 Task: Set user file indexing value of 2000.
Action: Mouse moved to (53, 479)
Screenshot: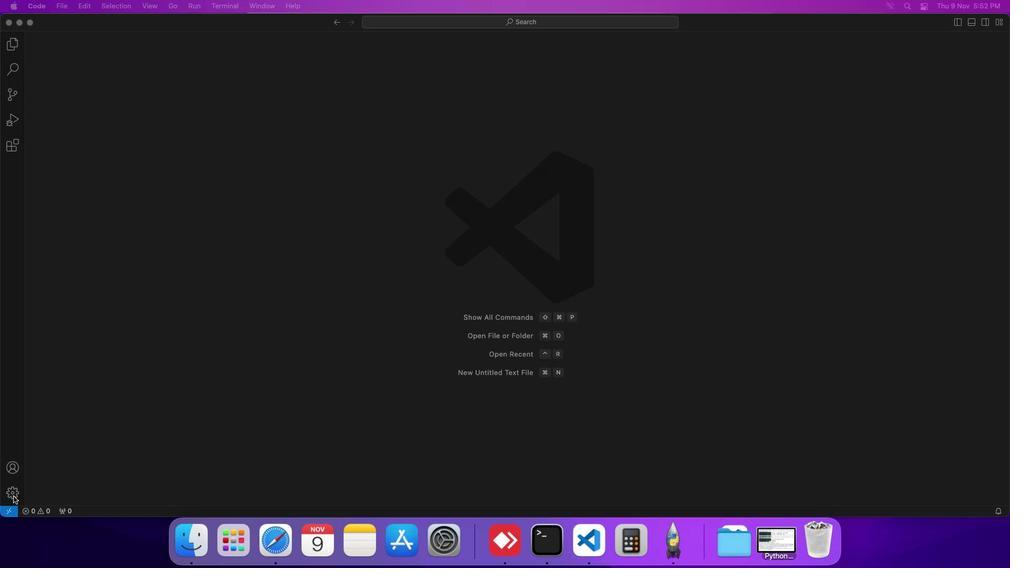 
Action: Mouse pressed left at (53, 479)
Screenshot: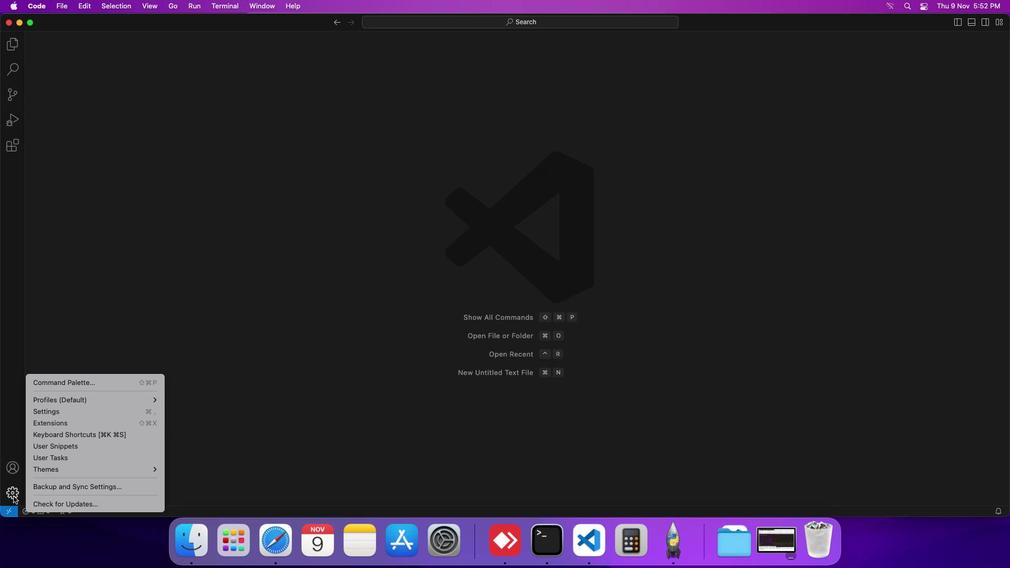 
Action: Mouse moved to (105, 399)
Screenshot: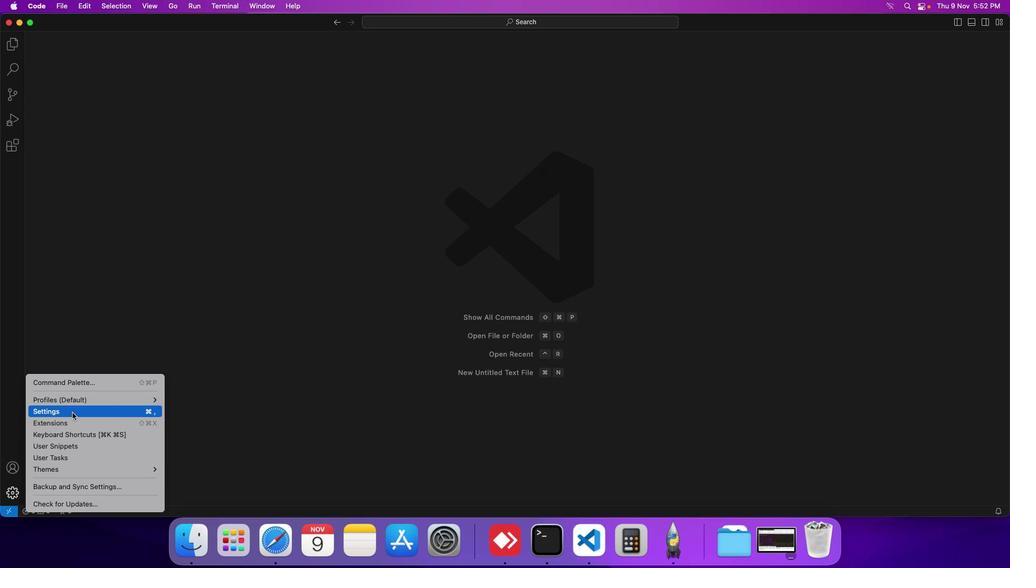 
Action: Mouse pressed left at (105, 399)
Screenshot: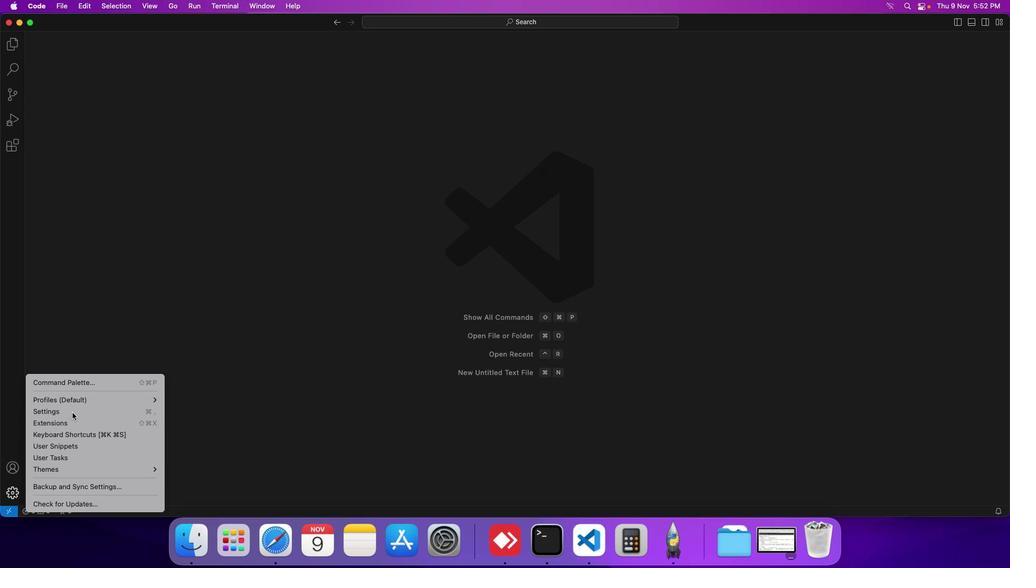 
Action: Mouse moved to (274, 186)
Screenshot: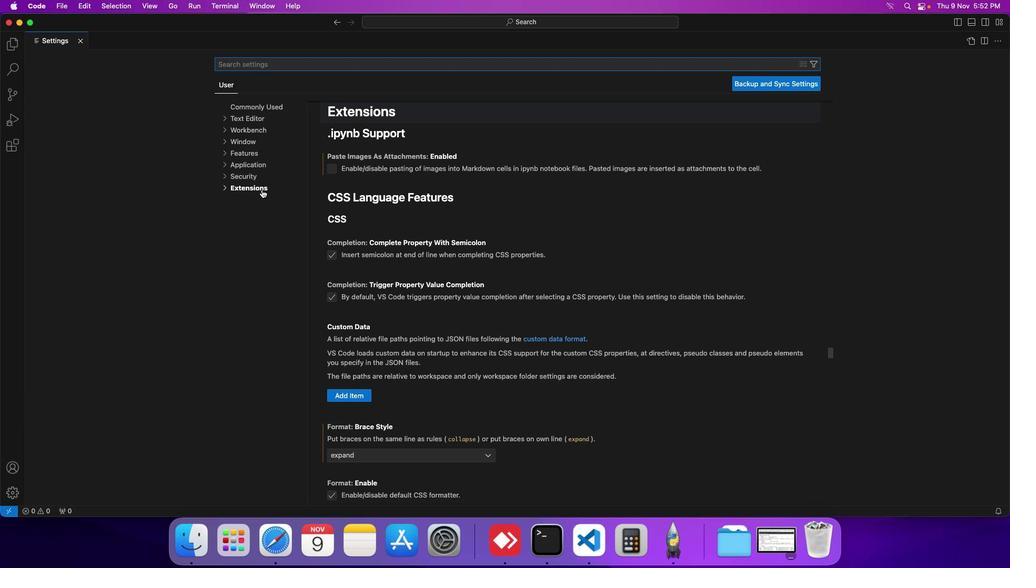 
Action: Mouse pressed left at (274, 186)
Screenshot: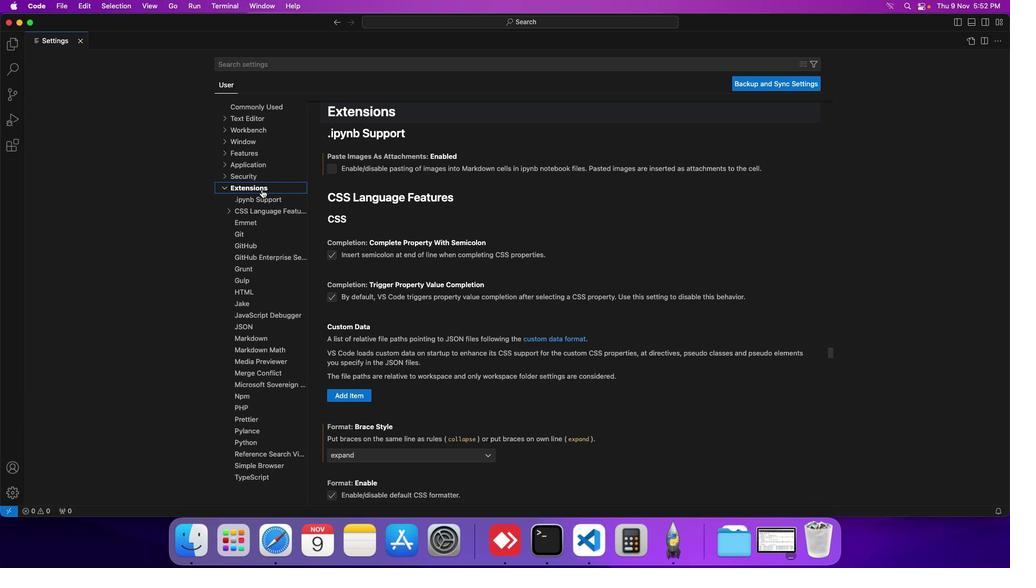 
Action: Mouse moved to (262, 412)
Screenshot: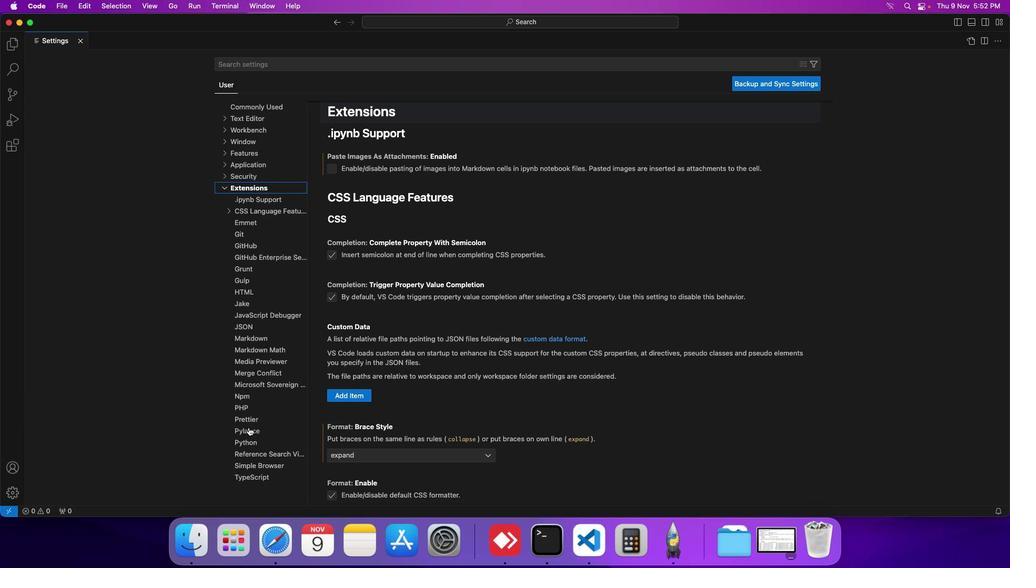 
Action: Mouse pressed left at (262, 412)
Screenshot: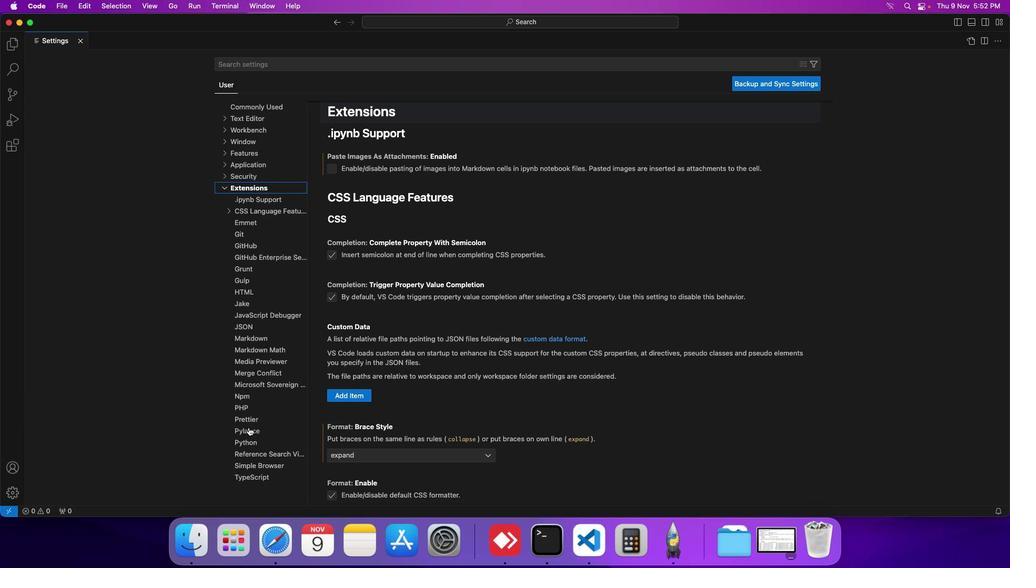 
Action: Mouse moved to (372, 418)
Screenshot: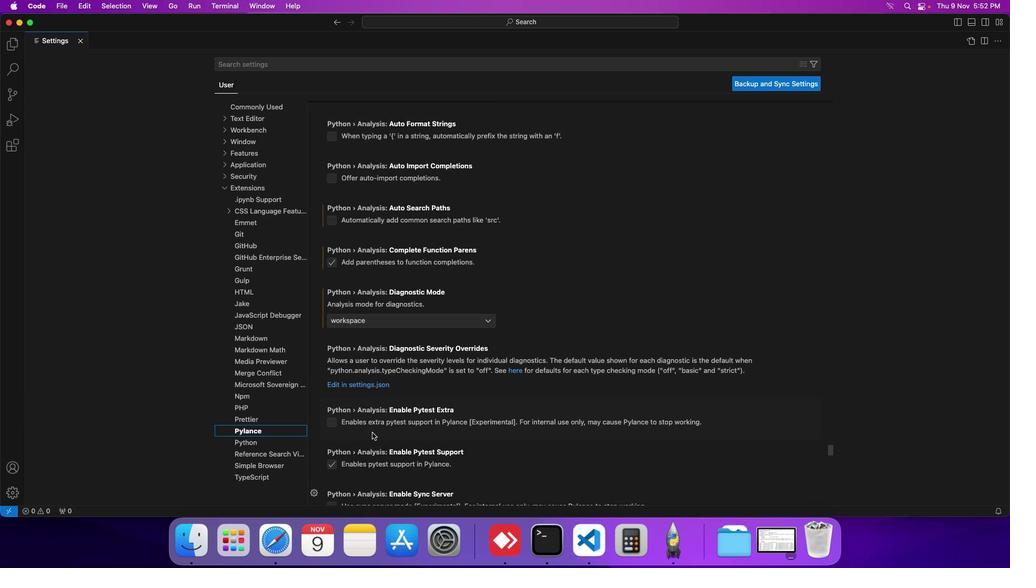 
Action: Mouse scrolled (372, 418) with delta (41, 5)
Screenshot: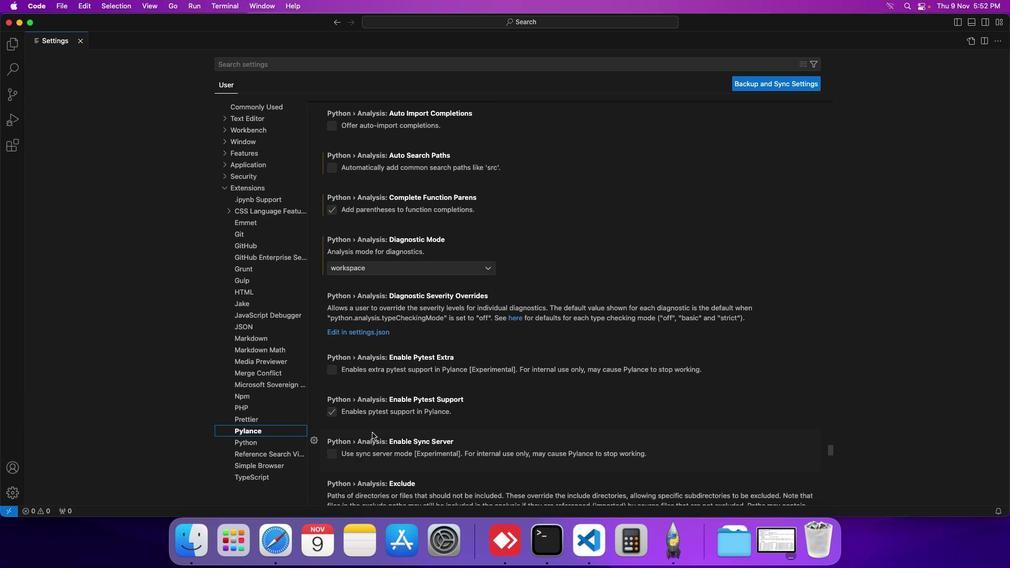 
Action: Mouse scrolled (372, 418) with delta (41, 5)
Screenshot: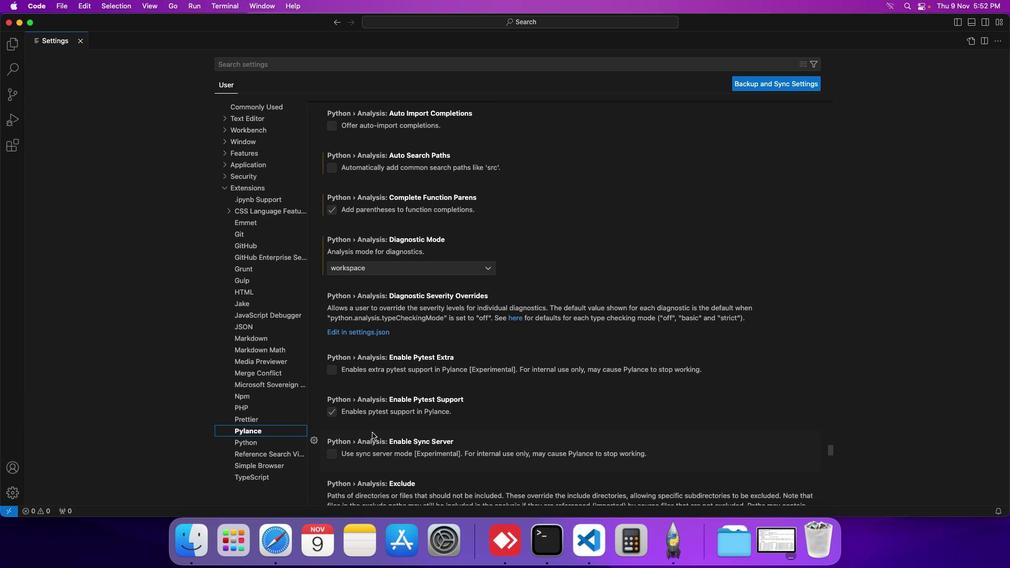 
Action: Mouse scrolled (372, 418) with delta (41, 4)
Screenshot: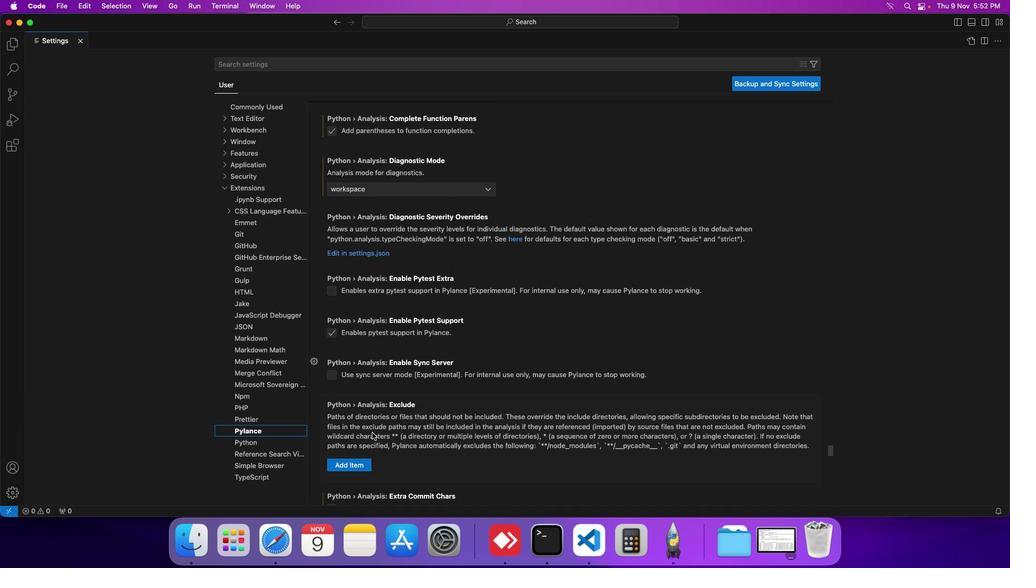 
Action: Mouse scrolled (372, 418) with delta (41, 4)
Screenshot: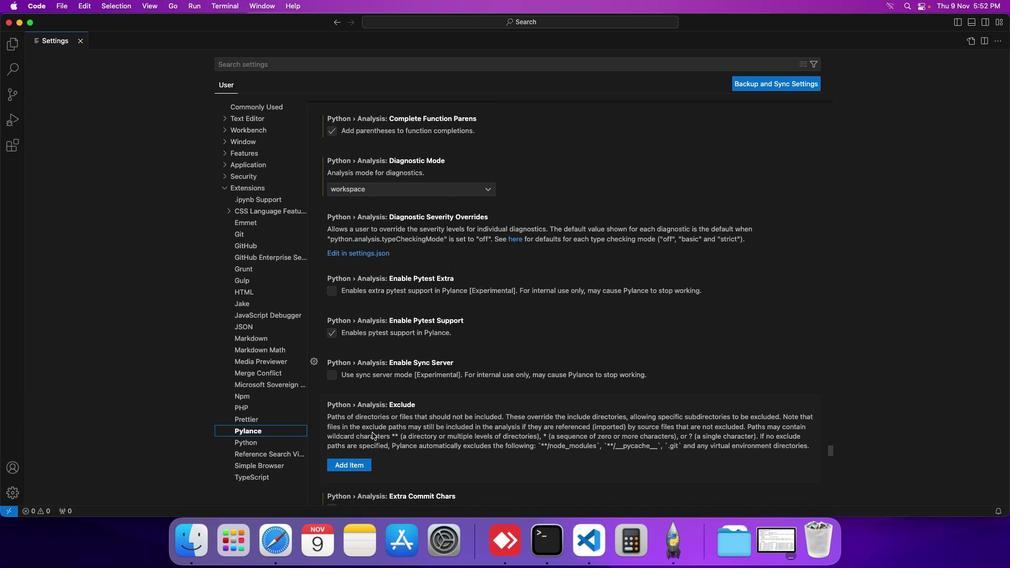 
Action: Mouse scrolled (372, 418) with delta (41, 5)
Screenshot: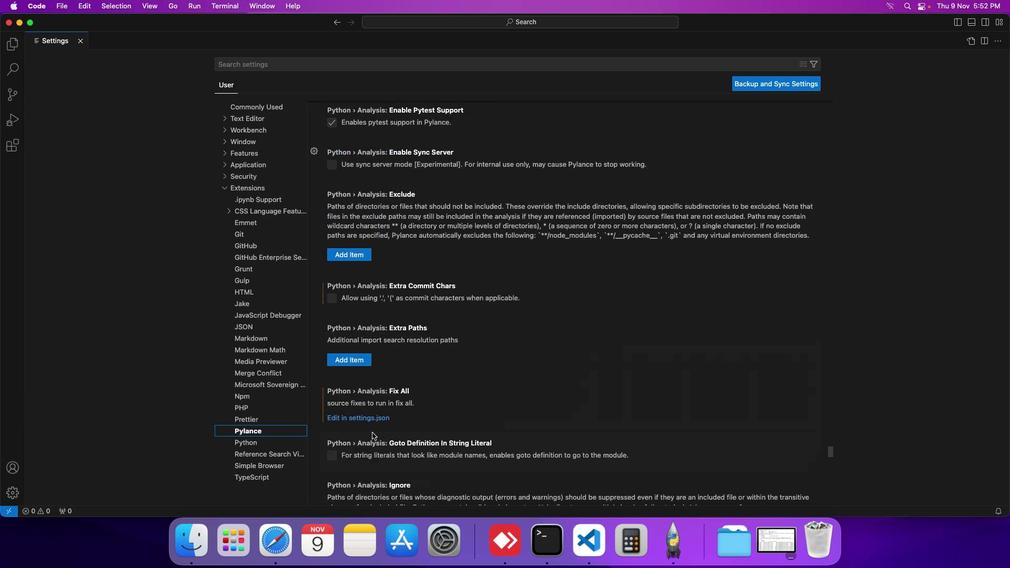 
Action: Mouse scrolled (372, 418) with delta (41, 5)
Screenshot: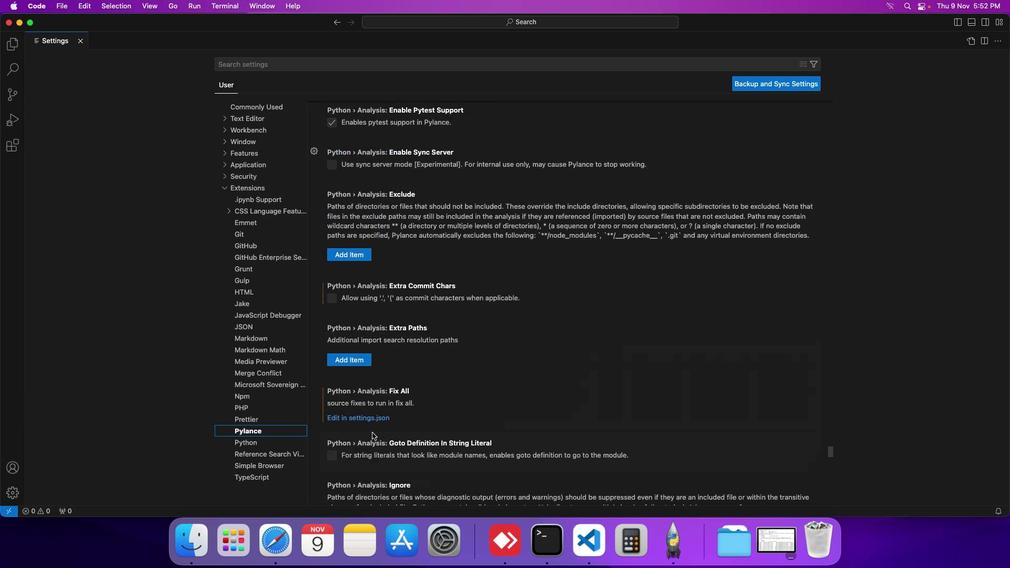 
Action: Mouse scrolled (372, 418) with delta (41, 4)
Screenshot: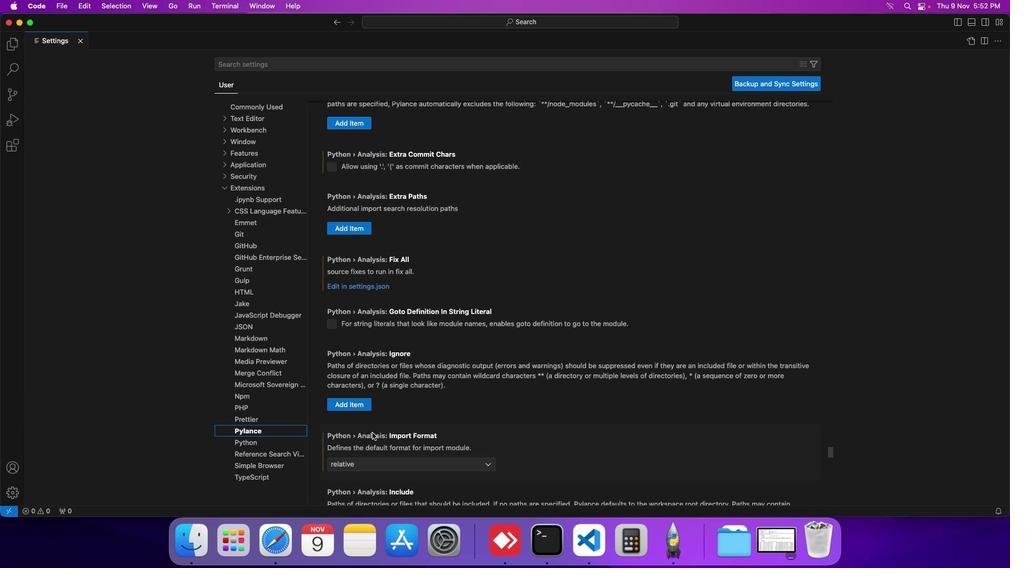 
Action: Mouse scrolled (372, 418) with delta (41, 3)
Screenshot: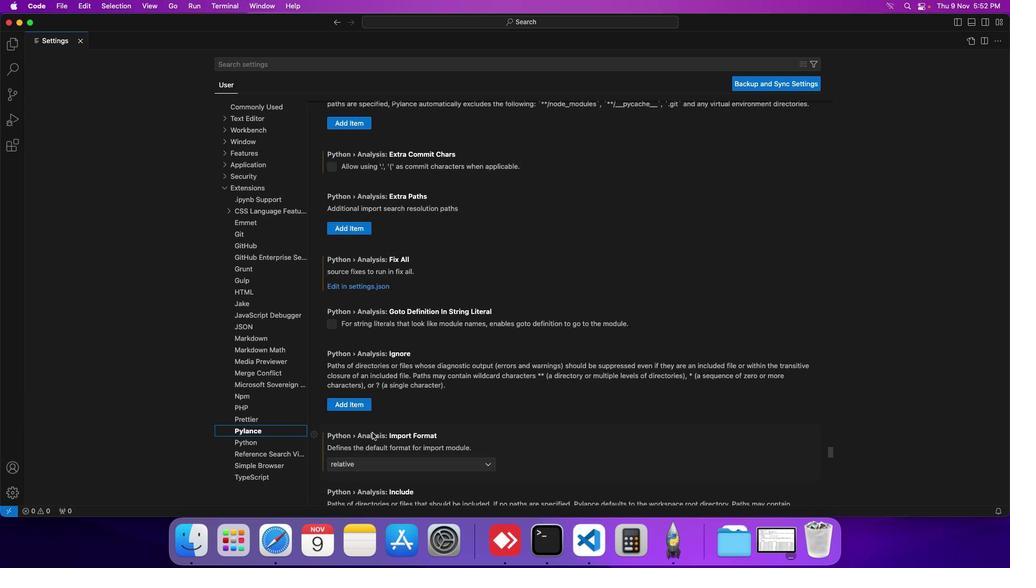 
Action: Mouse scrolled (372, 418) with delta (41, 3)
Screenshot: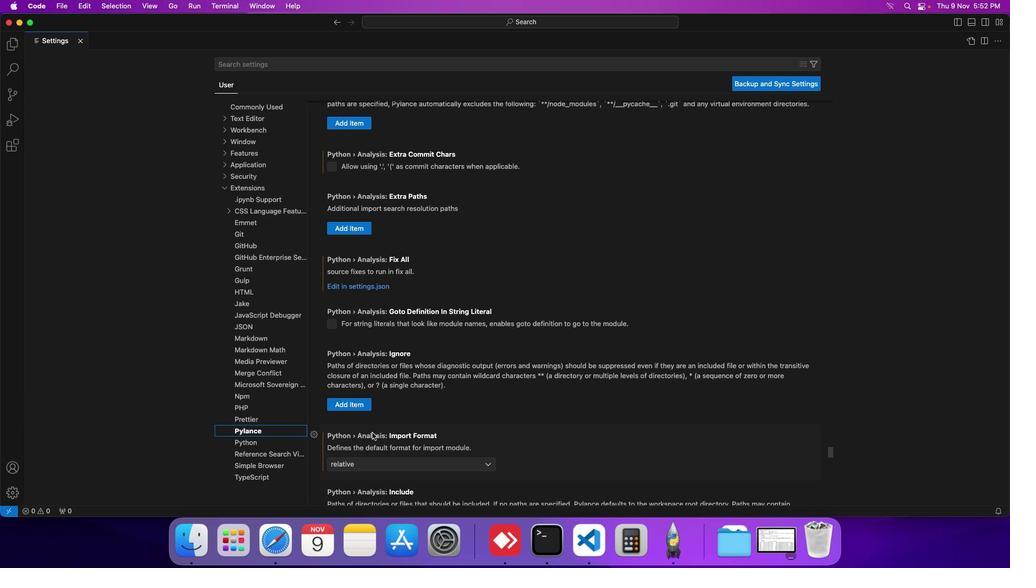 
Action: Mouse scrolled (372, 418) with delta (41, 5)
Screenshot: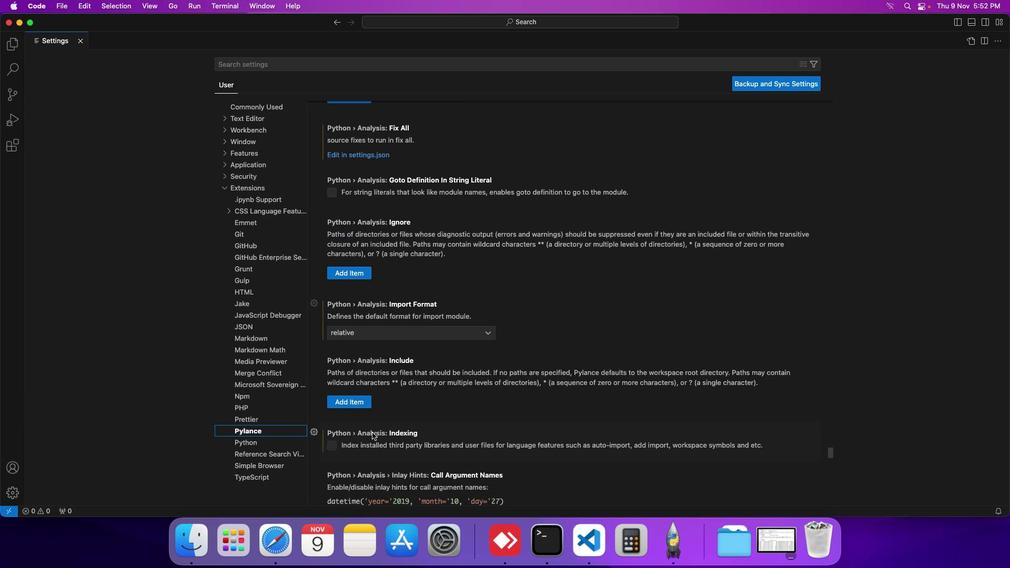 
Action: Mouse scrolled (372, 418) with delta (41, 5)
Screenshot: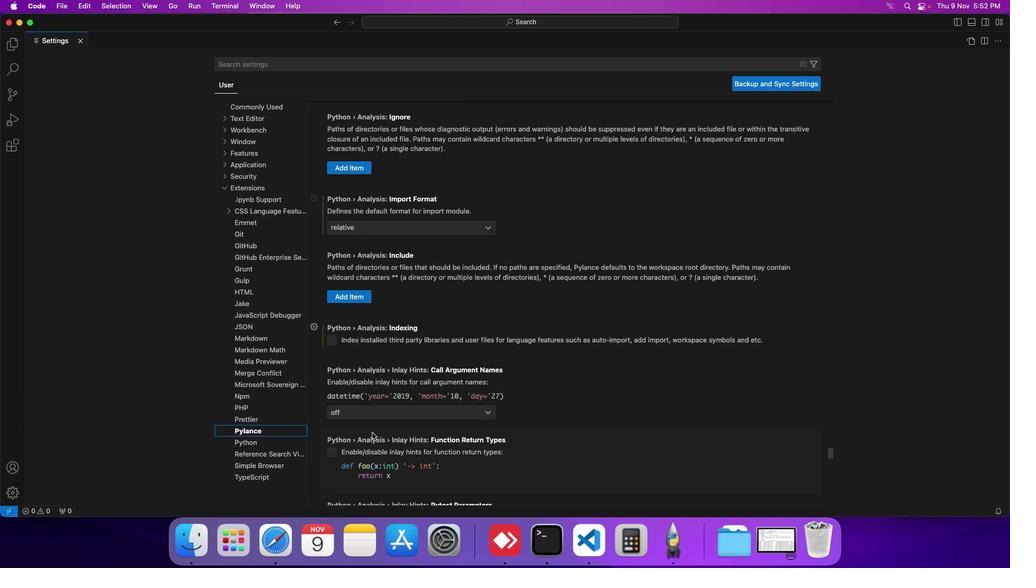 
Action: Mouse scrolled (372, 418) with delta (41, 4)
Screenshot: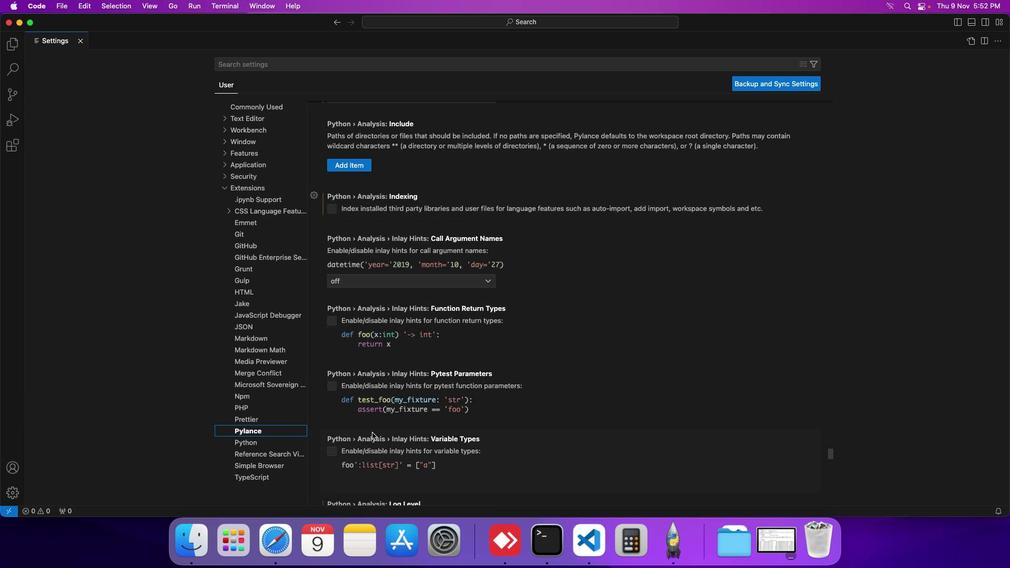 
Action: Mouse scrolled (372, 418) with delta (41, 3)
Screenshot: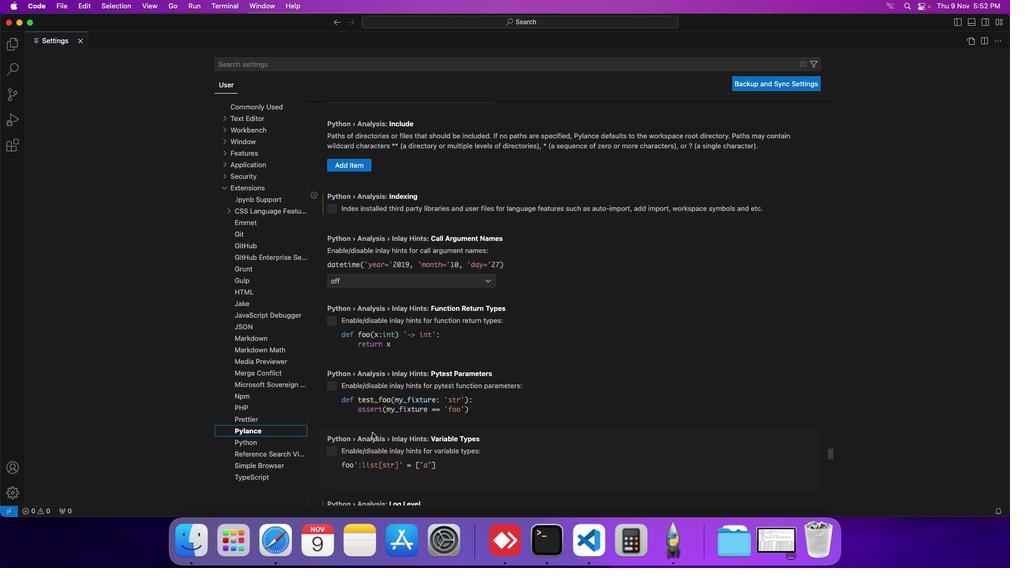 
Action: Mouse scrolled (372, 418) with delta (41, 3)
Screenshot: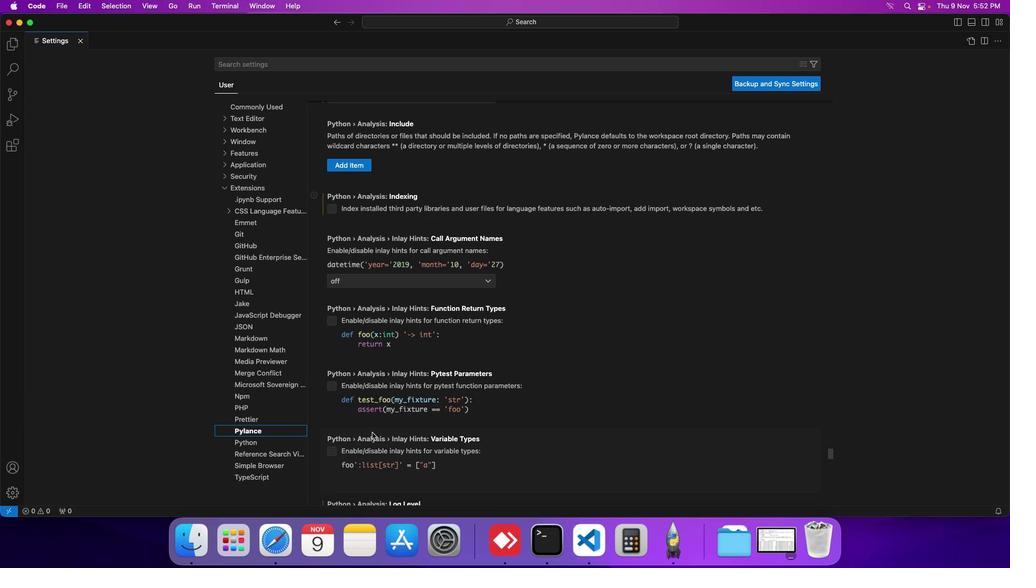 
Action: Mouse scrolled (372, 418) with delta (41, 5)
Screenshot: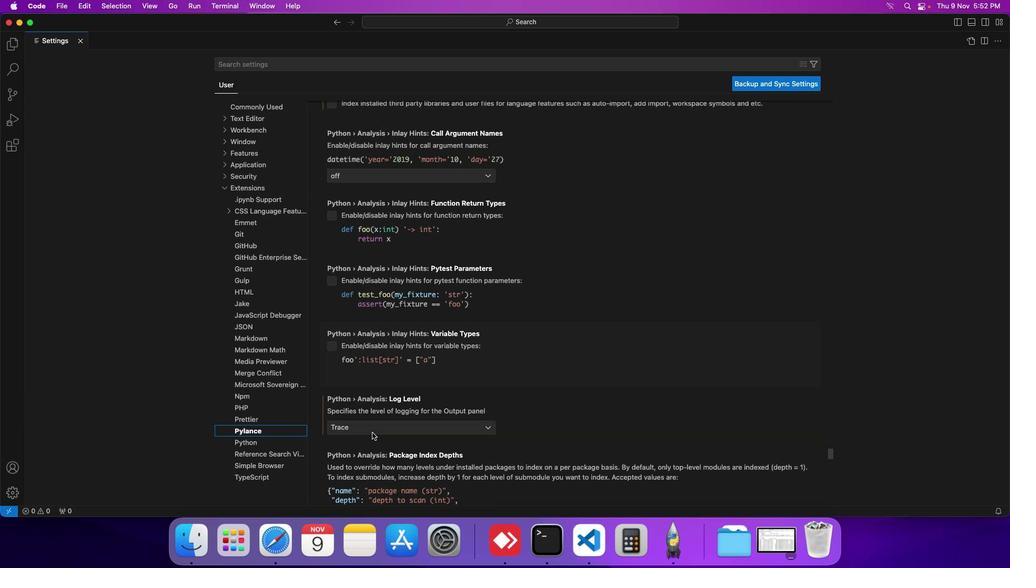 
Action: Mouse scrolled (372, 418) with delta (41, 5)
Screenshot: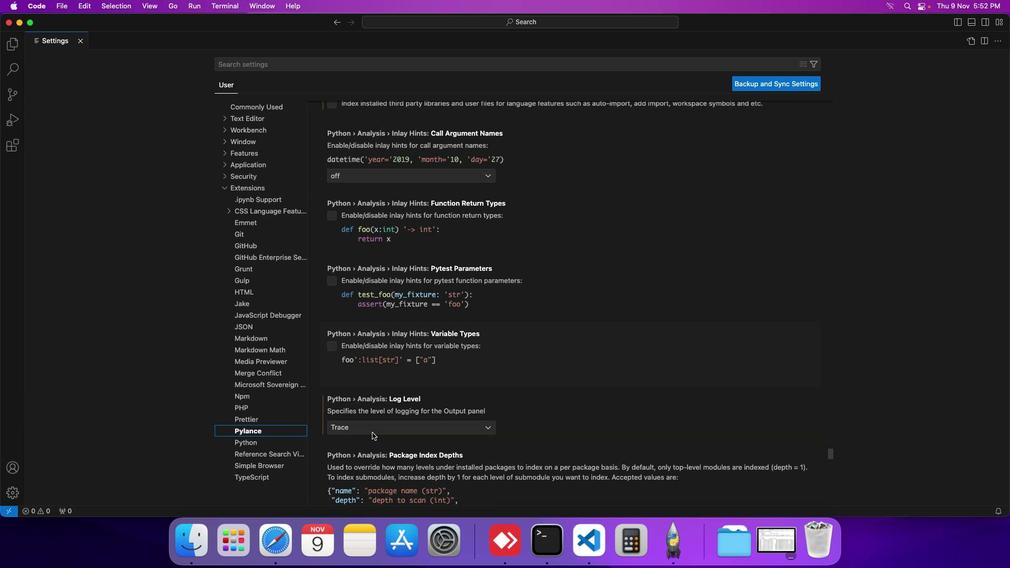 
Action: Mouse scrolled (372, 418) with delta (41, 4)
Screenshot: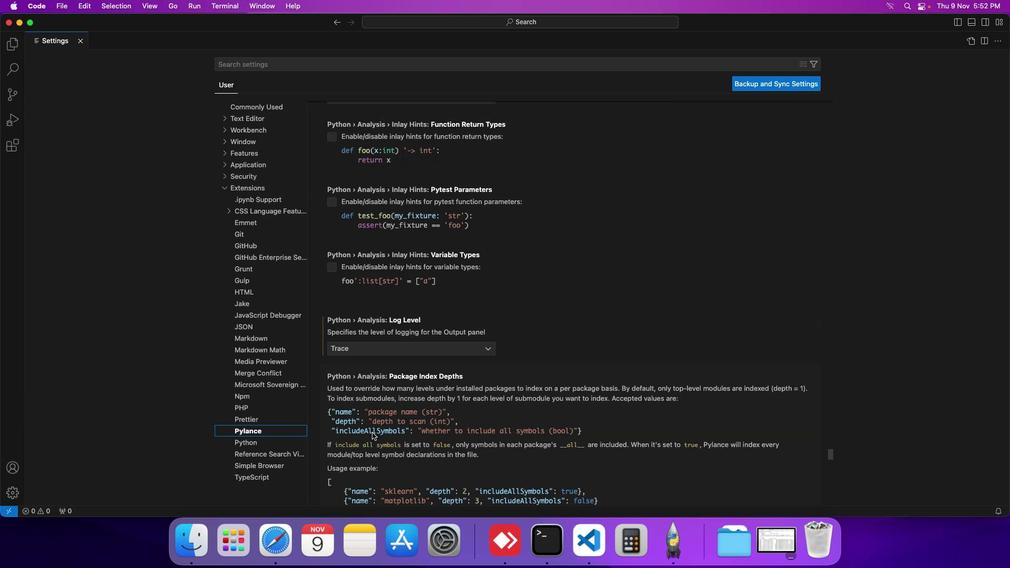 
Action: Mouse scrolled (372, 418) with delta (41, 4)
Screenshot: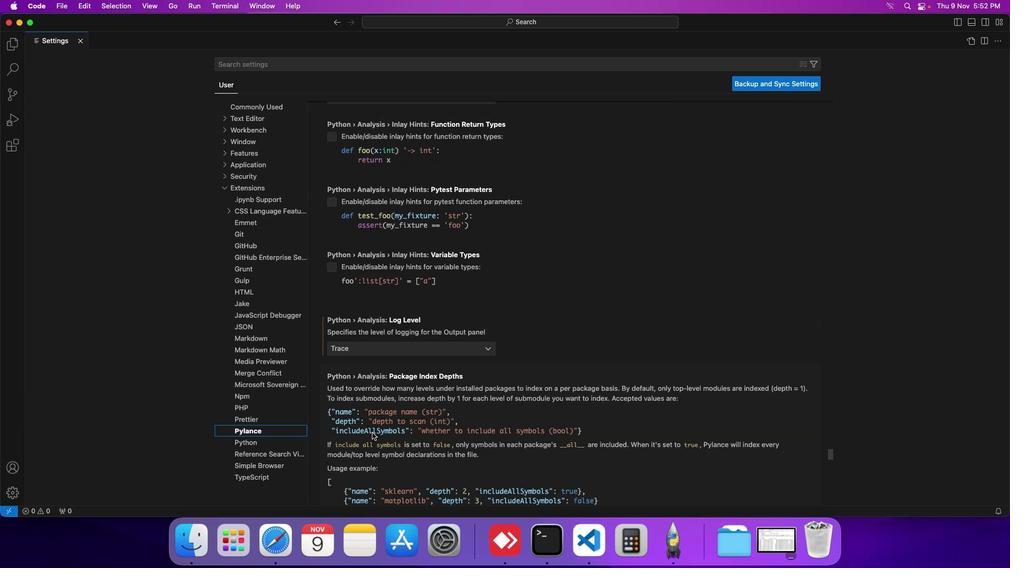 
Action: Mouse scrolled (372, 418) with delta (41, 4)
Screenshot: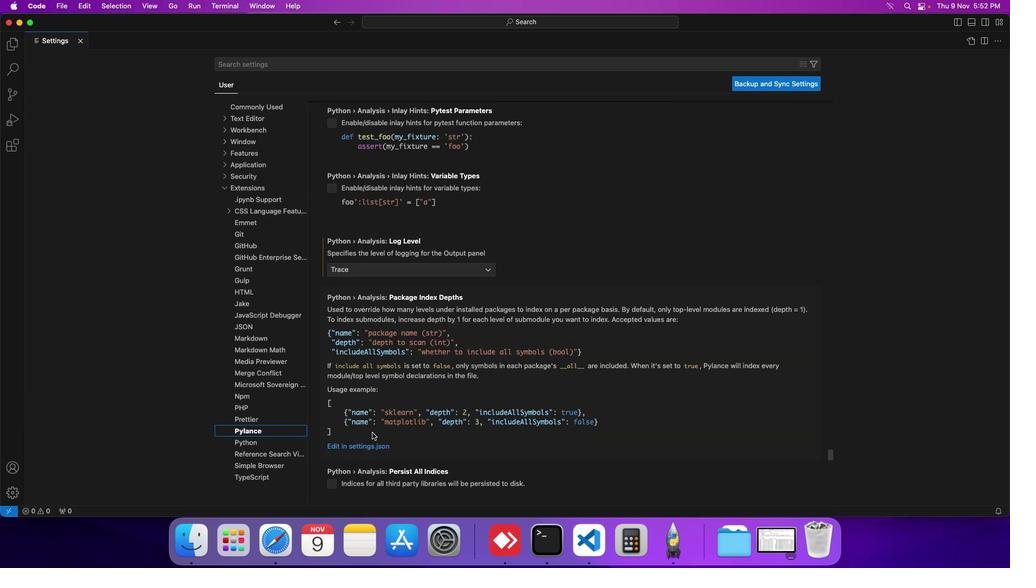 
Action: Mouse scrolled (372, 418) with delta (41, 5)
Screenshot: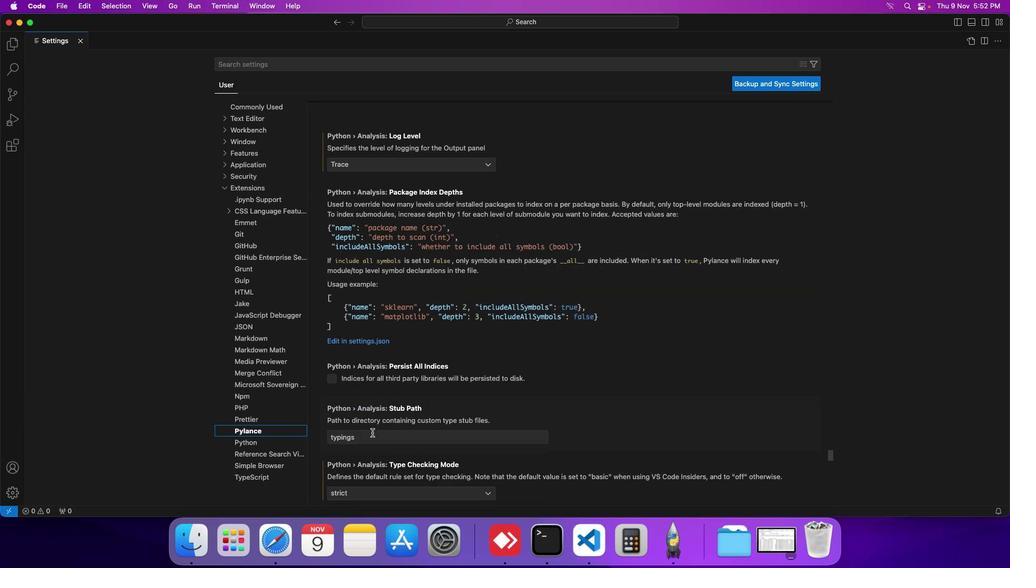 
Action: Mouse scrolled (372, 418) with delta (41, 5)
Screenshot: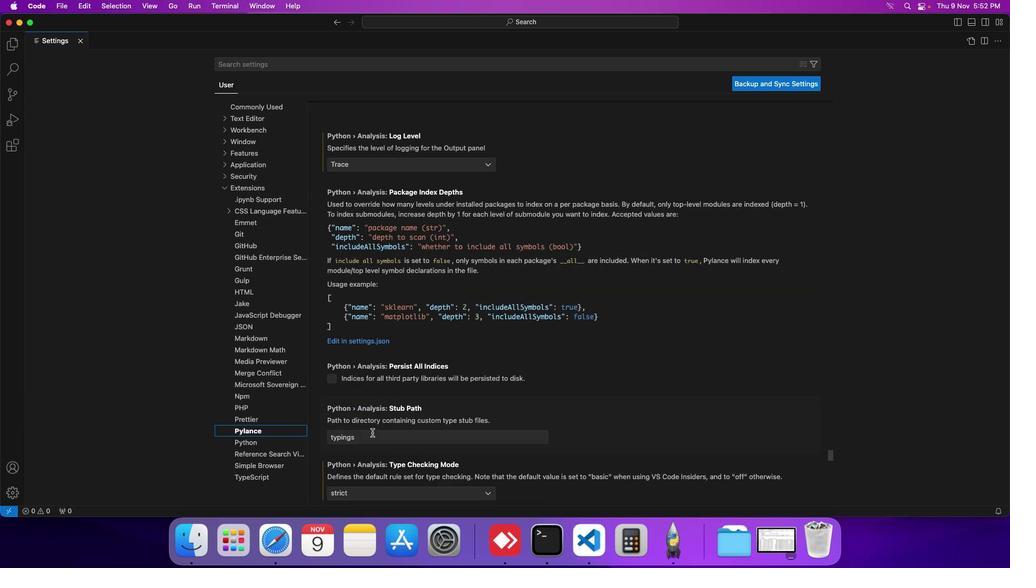 
Action: Mouse scrolled (372, 418) with delta (41, 4)
Screenshot: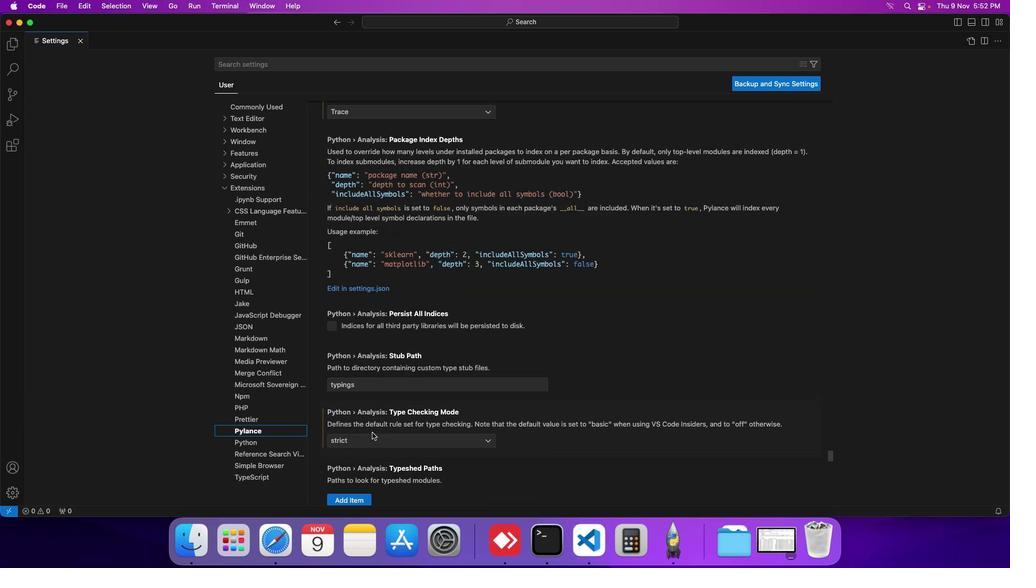 
Action: Mouse scrolled (372, 418) with delta (41, 4)
Screenshot: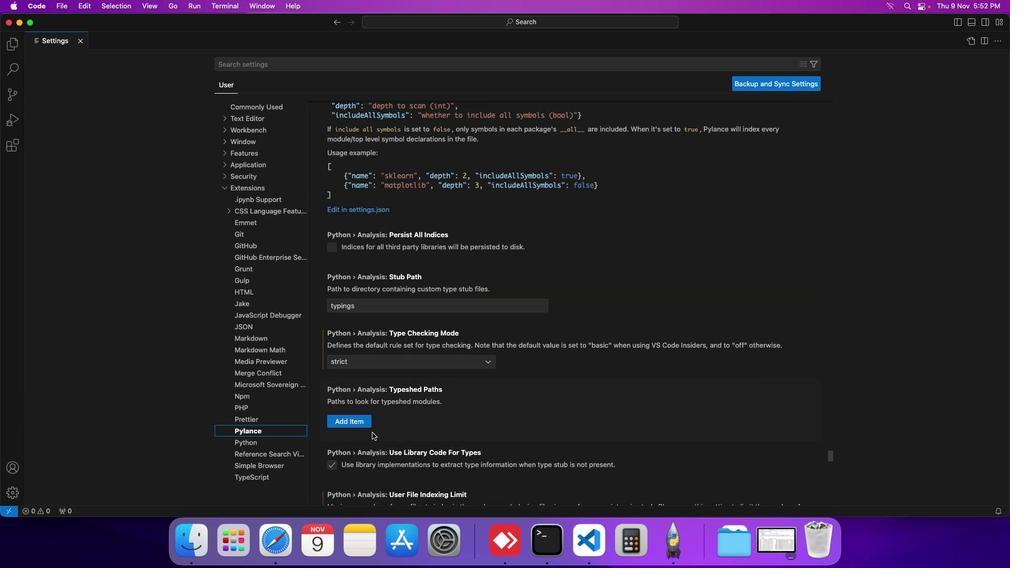 
Action: Mouse scrolled (372, 418) with delta (41, 4)
Screenshot: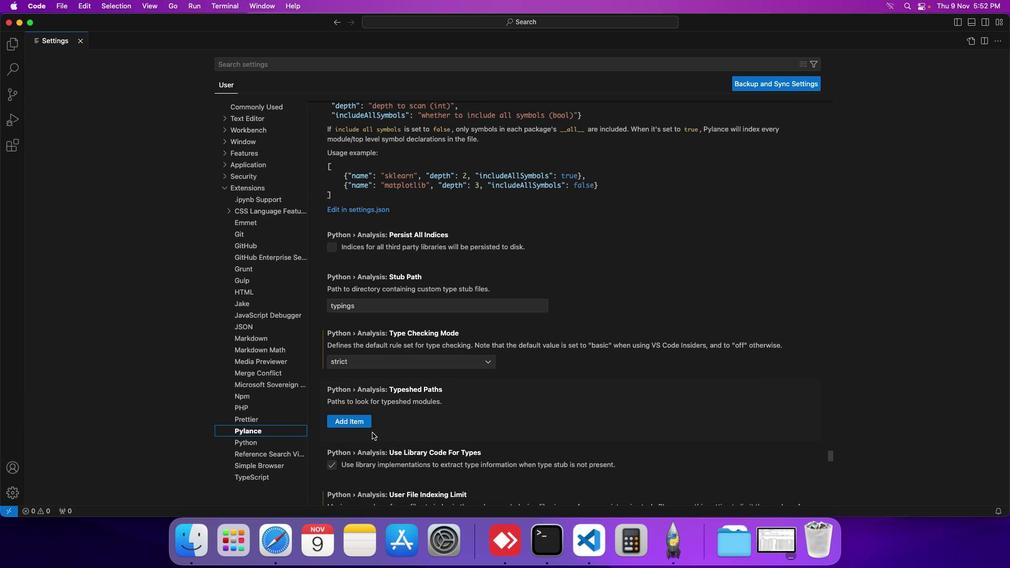 
Action: Mouse scrolled (372, 418) with delta (41, 5)
Screenshot: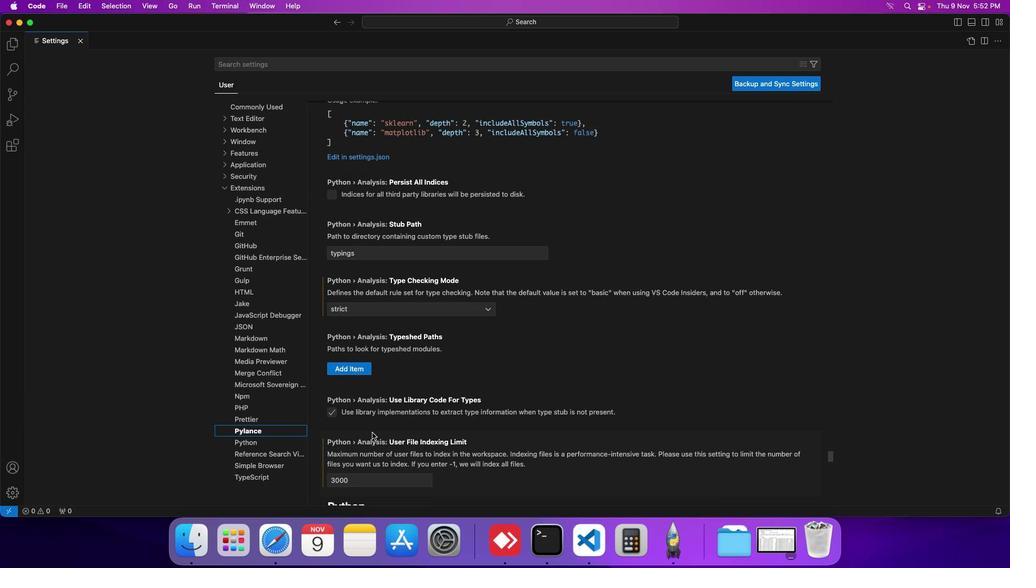 
Action: Mouse scrolled (372, 418) with delta (41, 5)
Screenshot: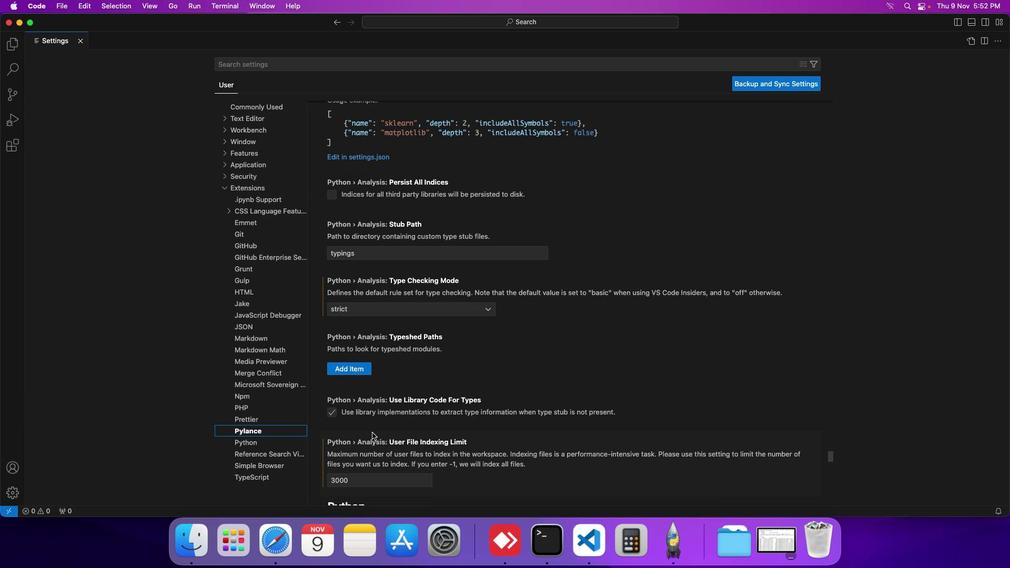 
Action: Mouse scrolled (372, 418) with delta (41, 5)
Screenshot: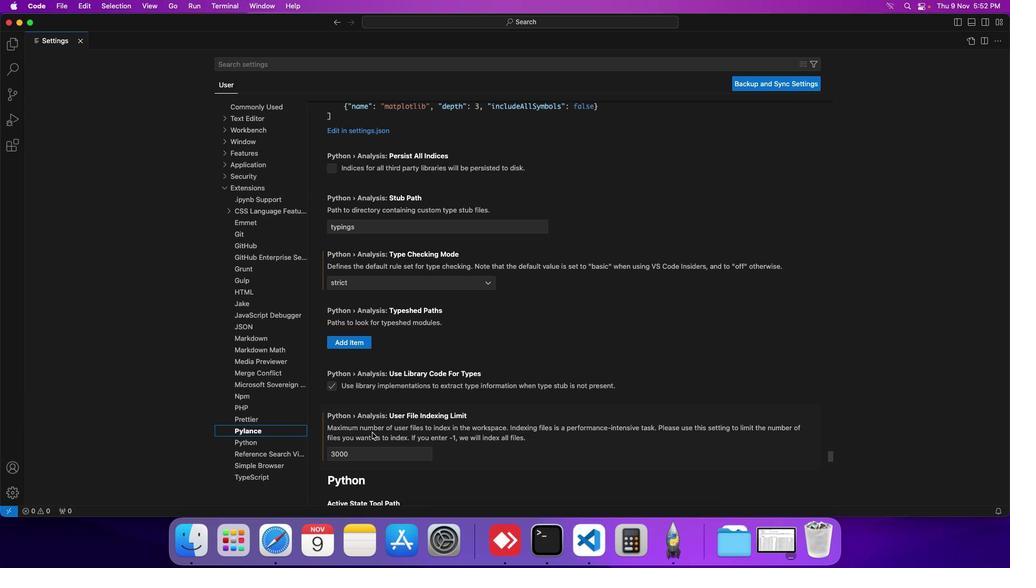 
Action: Mouse scrolled (372, 418) with delta (41, 5)
Screenshot: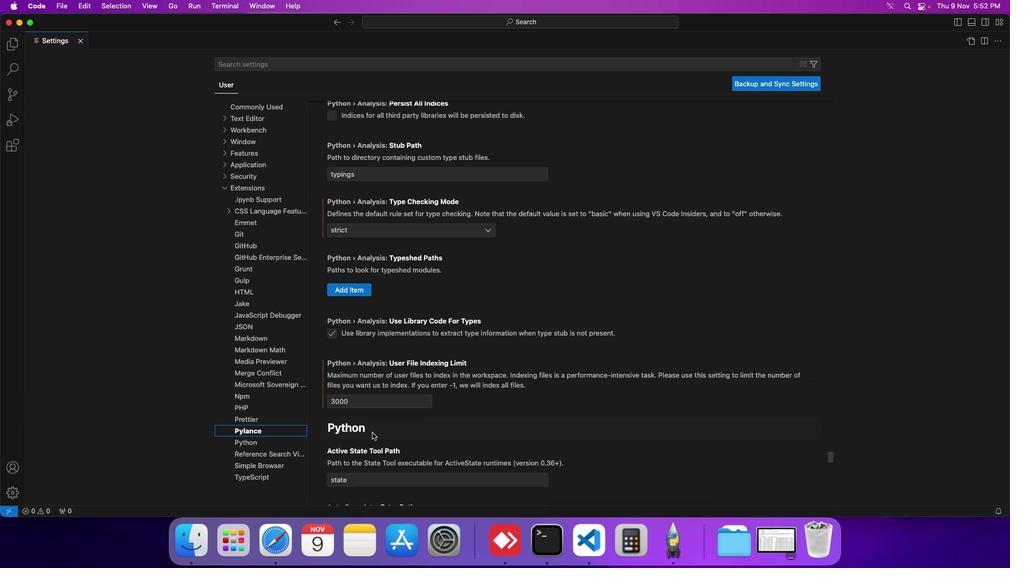 
Action: Mouse scrolled (372, 418) with delta (41, 5)
Screenshot: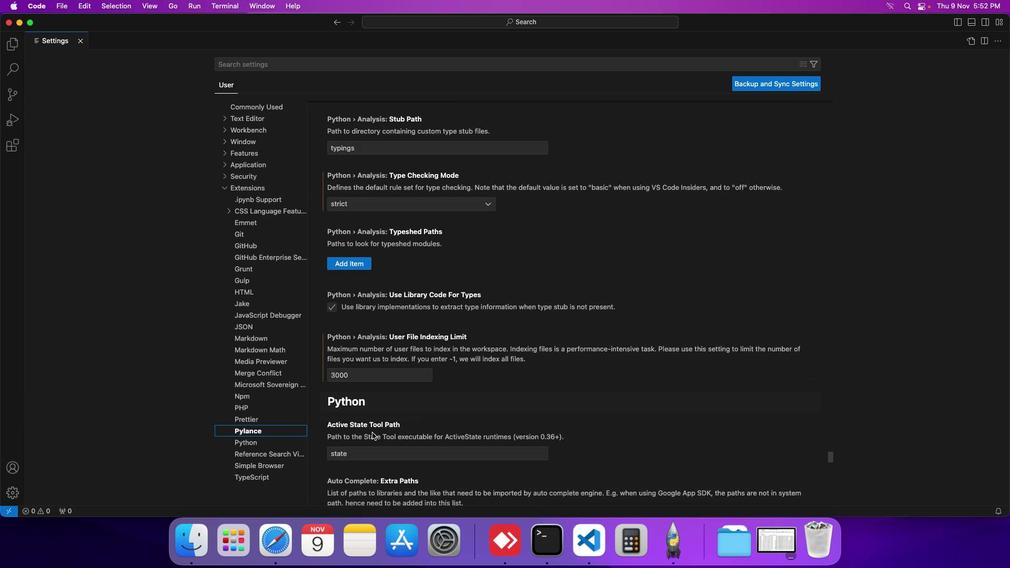 
Action: Mouse scrolled (372, 418) with delta (41, 5)
Screenshot: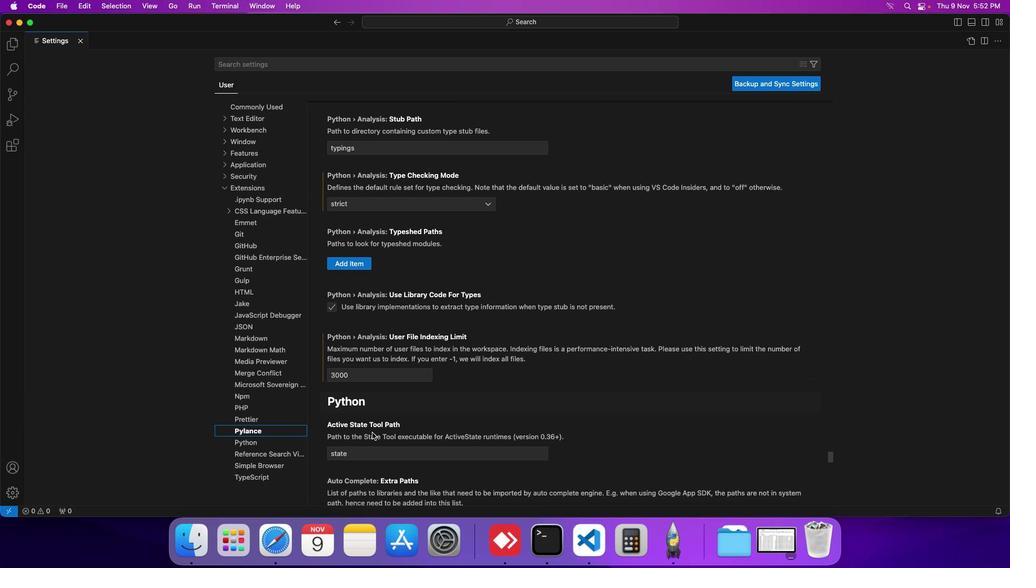 
Action: Mouse moved to (360, 364)
Screenshot: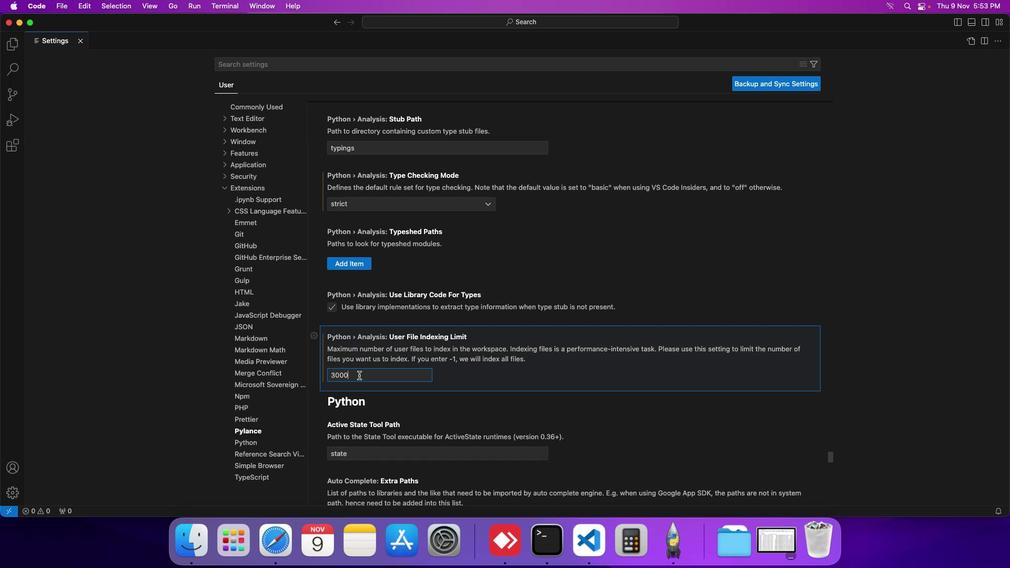 
Action: Mouse pressed left at (360, 364)
Screenshot: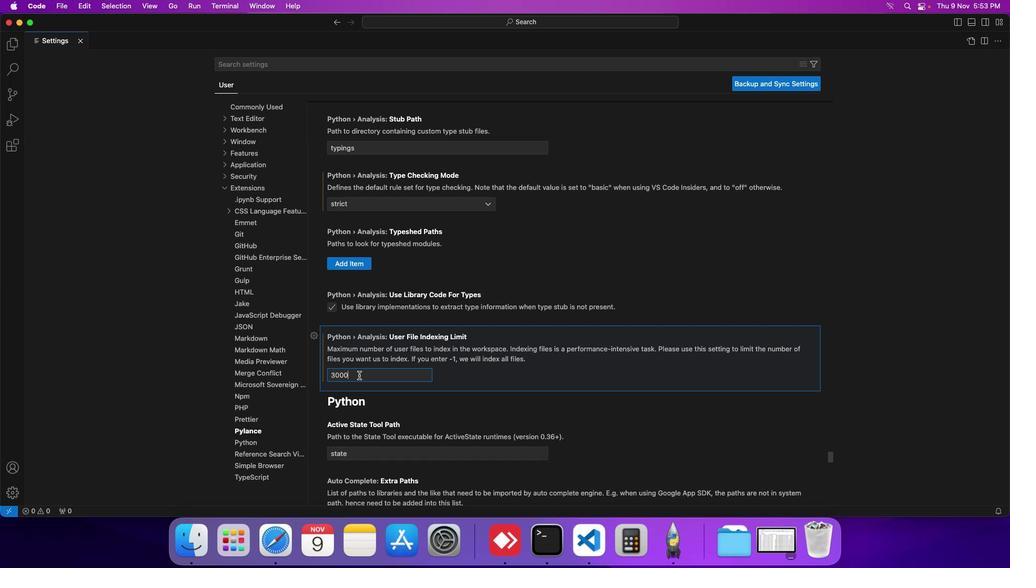 
Action: Key pressed Key.backspaceKey.backspaceKey.backspaceKey.backspaceKey.backspace'2''0''0''0'
Screenshot: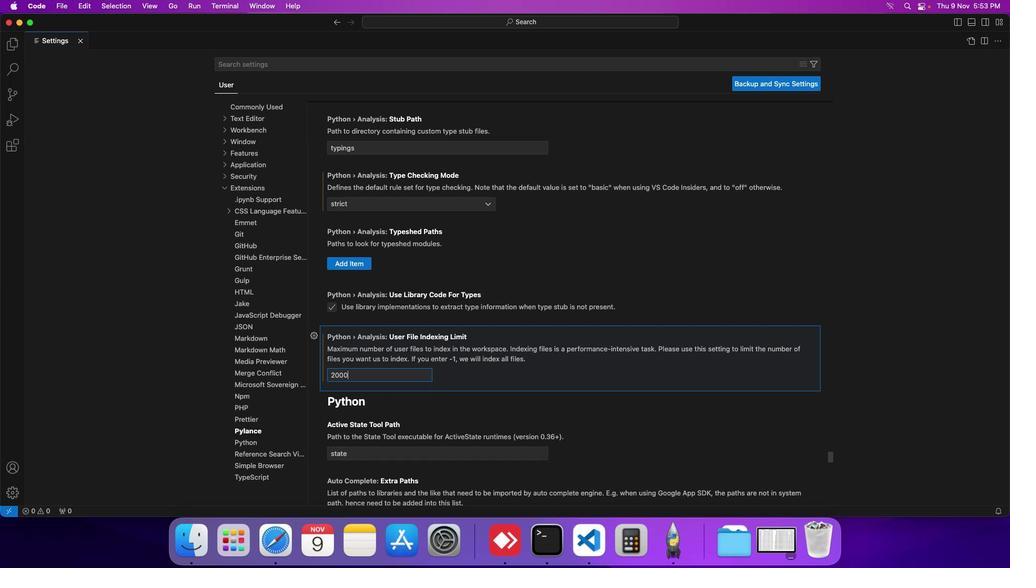 
